 Task: Add Sprouts Forest Pine Scented Biodegradable Multi-Use Cleaner to the cart.
Action: Mouse moved to (749, 271)
Screenshot: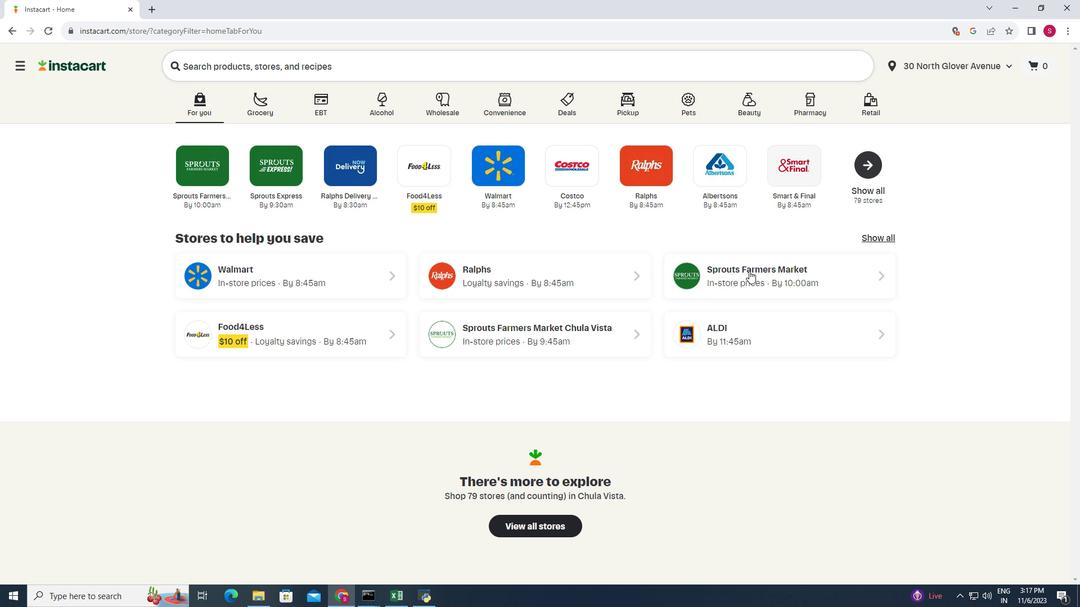 
Action: Mouse pressed left at (749, 271)
Screenshot: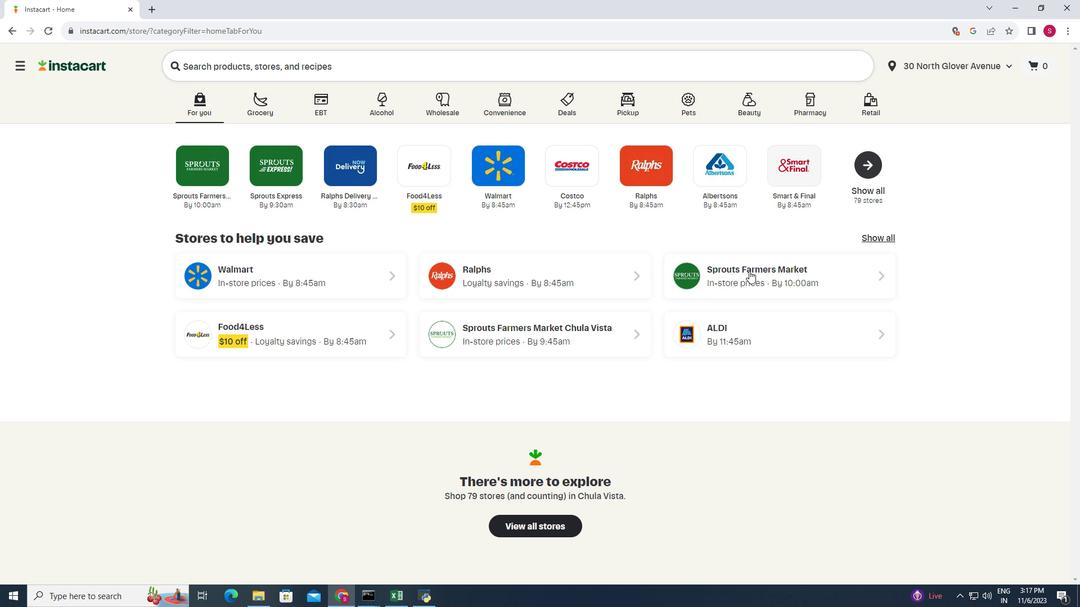 
Action: Mouse moved to (46, 410)
Screenshot: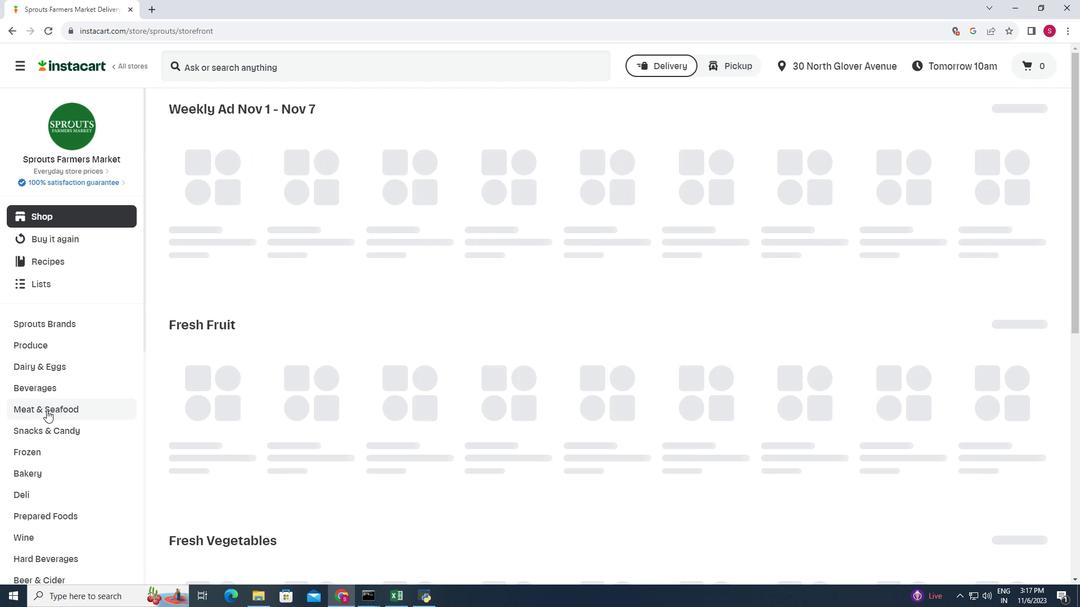 
Action: Mouse scrolled (46, 410) with delta (0, 0)
Screenshot: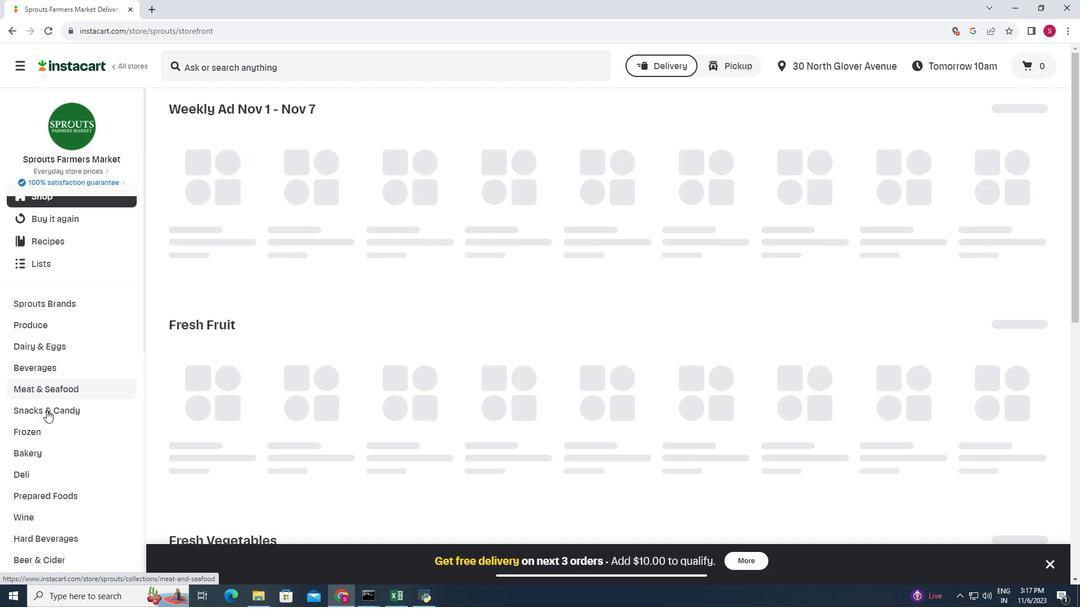 
Action: Mouse scrolled (46, 410) with delta (0, 0)
Screenshot: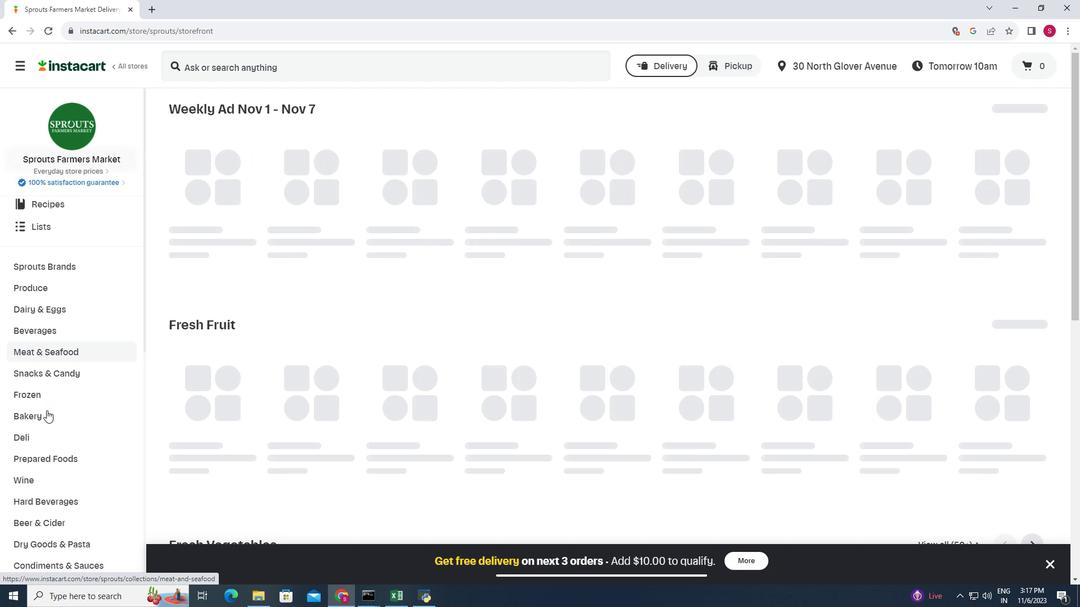 
Action: Mouse scrolled (46, 410) with delta (0, 0)
Screenshot: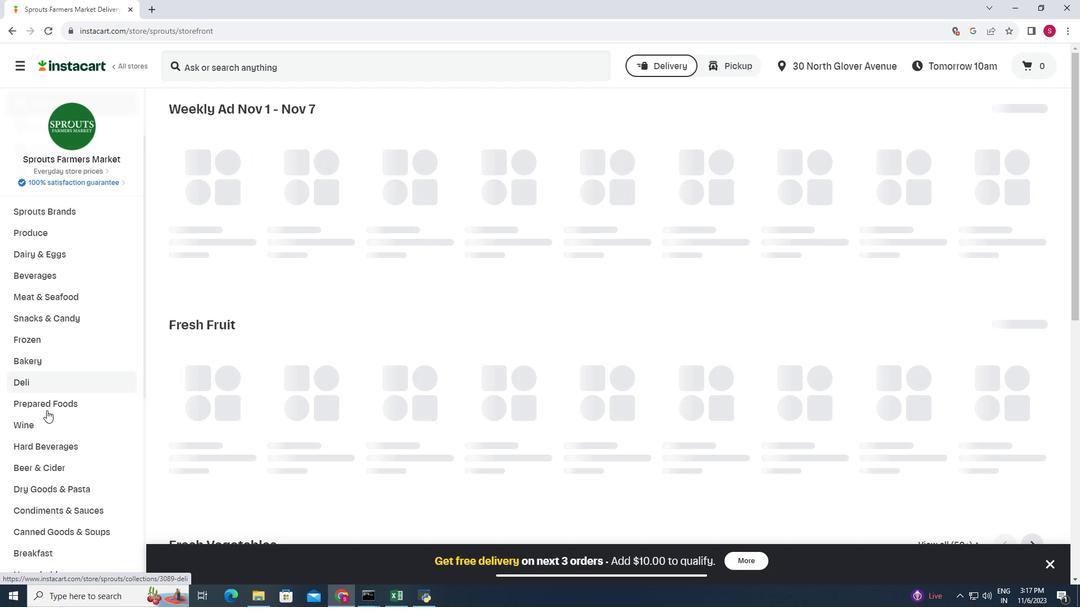 
Action: Mouse moved to (46, 410)
Screenshot: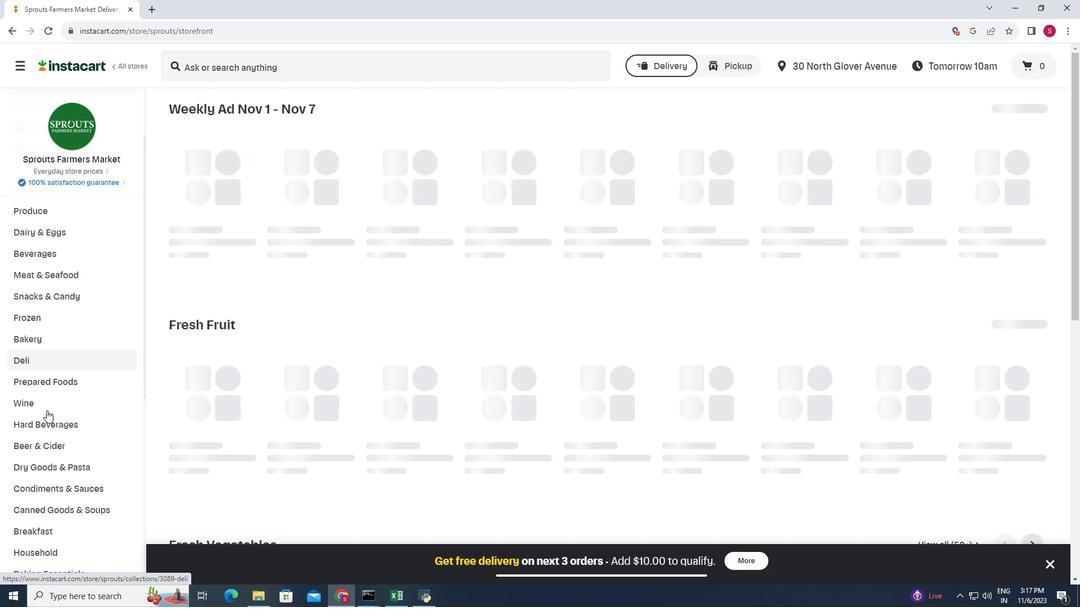 
Action: Mouse scrolled (46, 410) with delta (0, 0)
Screenshot: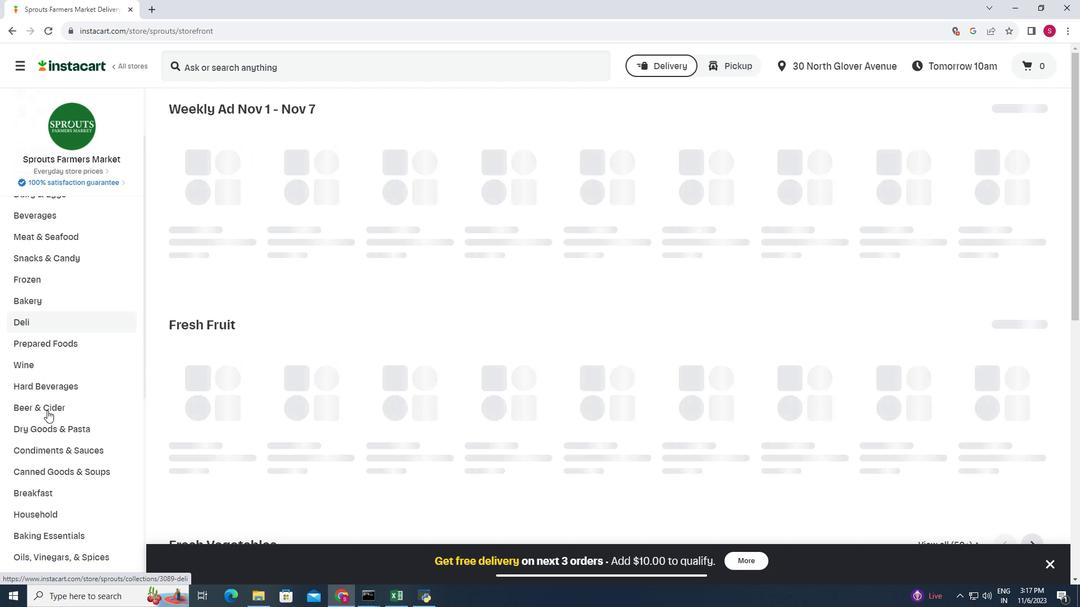 
Action: Mouse moved to (51, 410)
Screenshot: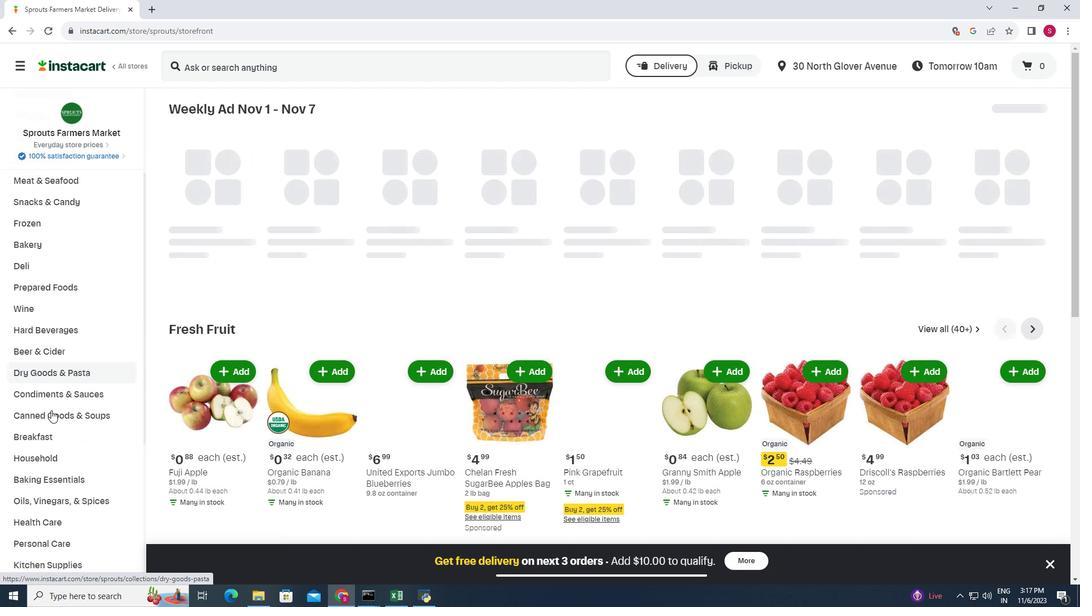 
Action: Mouse scrolled (51, 410) with delta (0, 0)
Screenshot: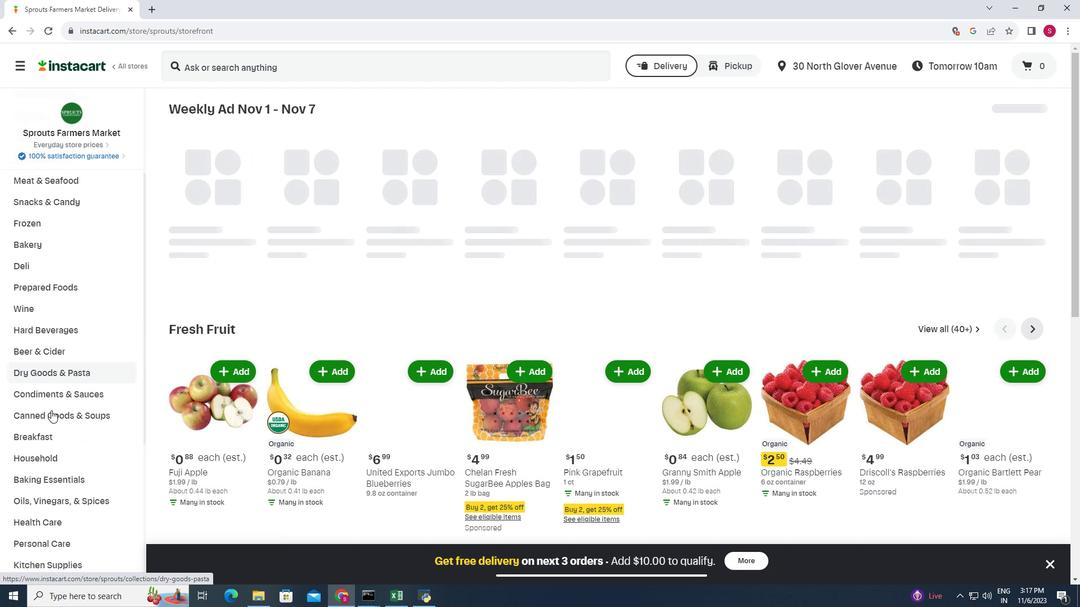 
Action: Mouse moved to (60, 405)
Screenshot: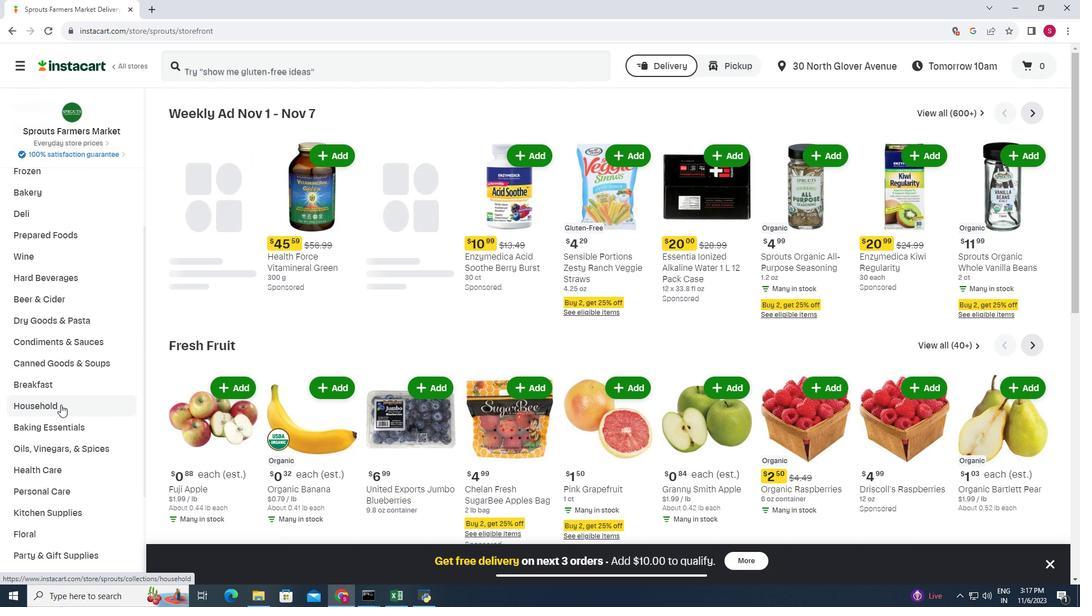 
Action: Mouse pressed left at (60, 405)
Screenshot: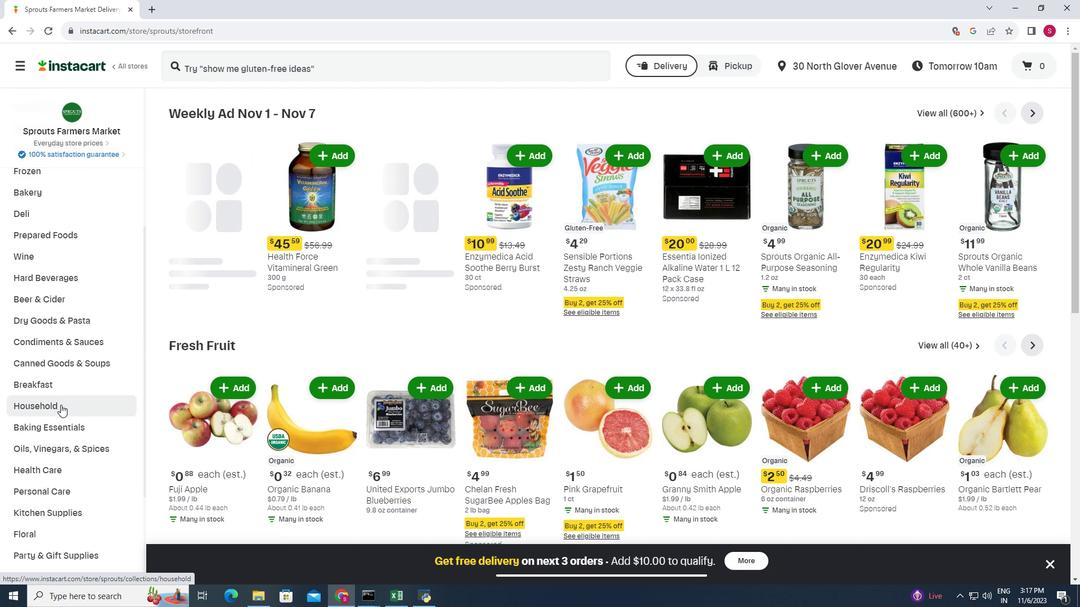 
Action: Mouse moved to (361, 136)
Screenshot: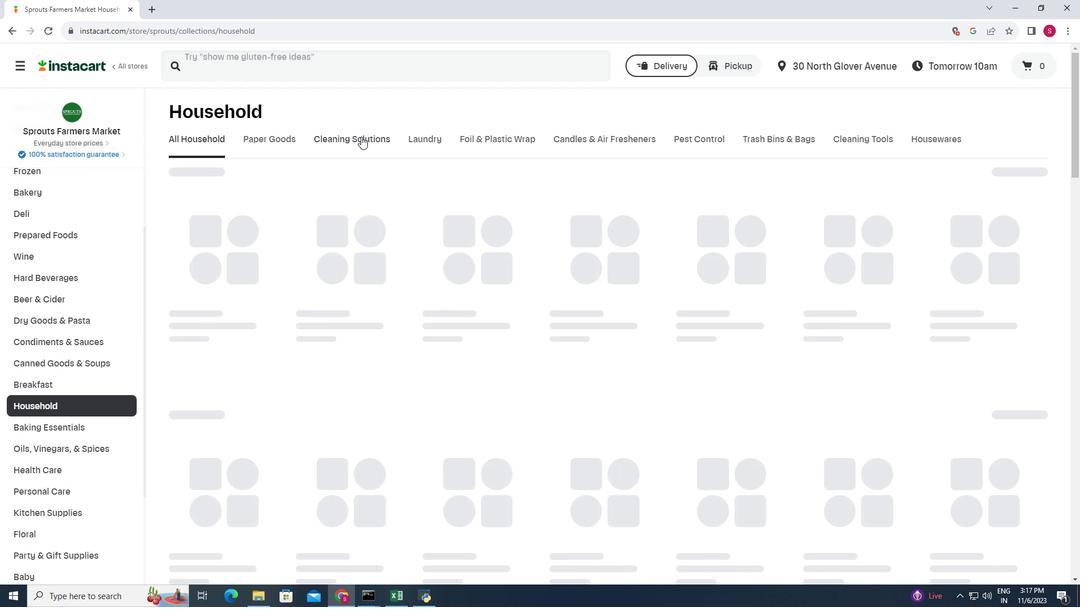 
Action: Mouse pressed left at (361, 136)
Screenshot: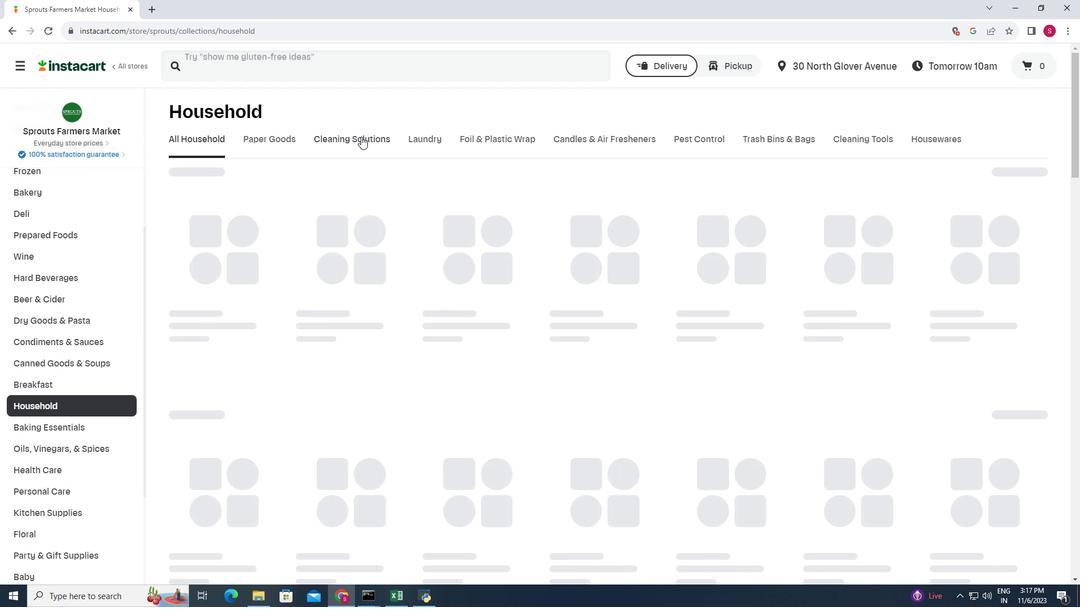 
Action: Mouse moved to (463, 171)
Screenshot: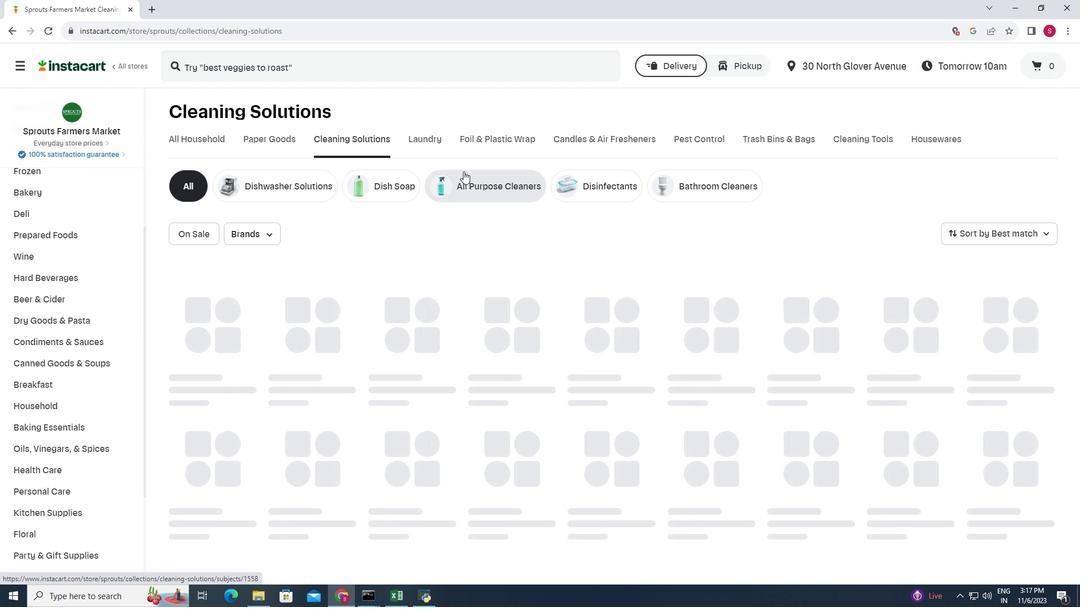 
Action: Mouse pressed left at (463, 171)
Screenshot: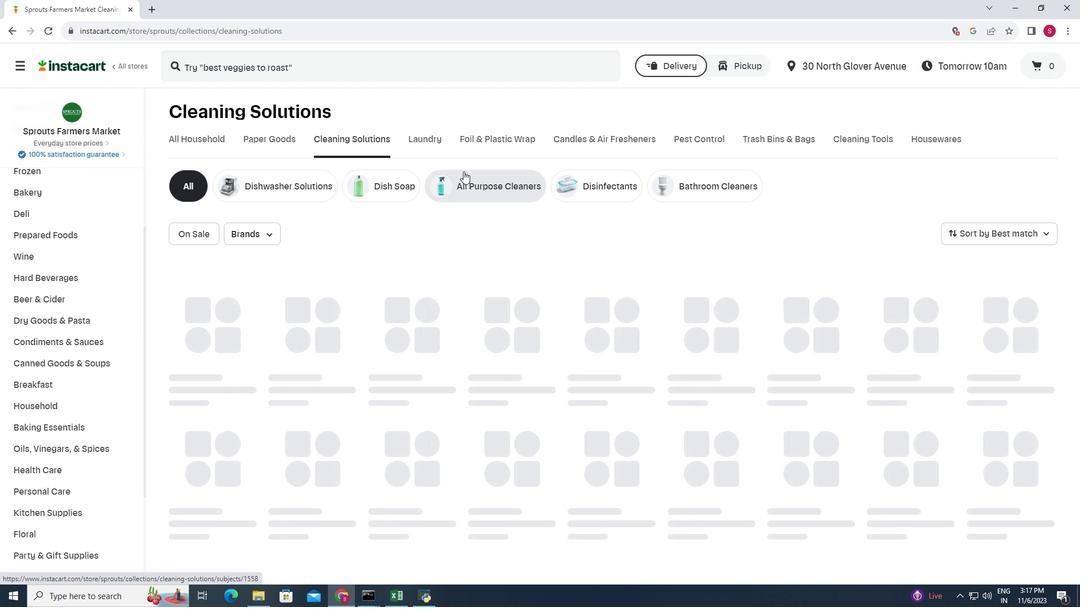 
Action: Mouse moved to (400, 243)
Screenshot: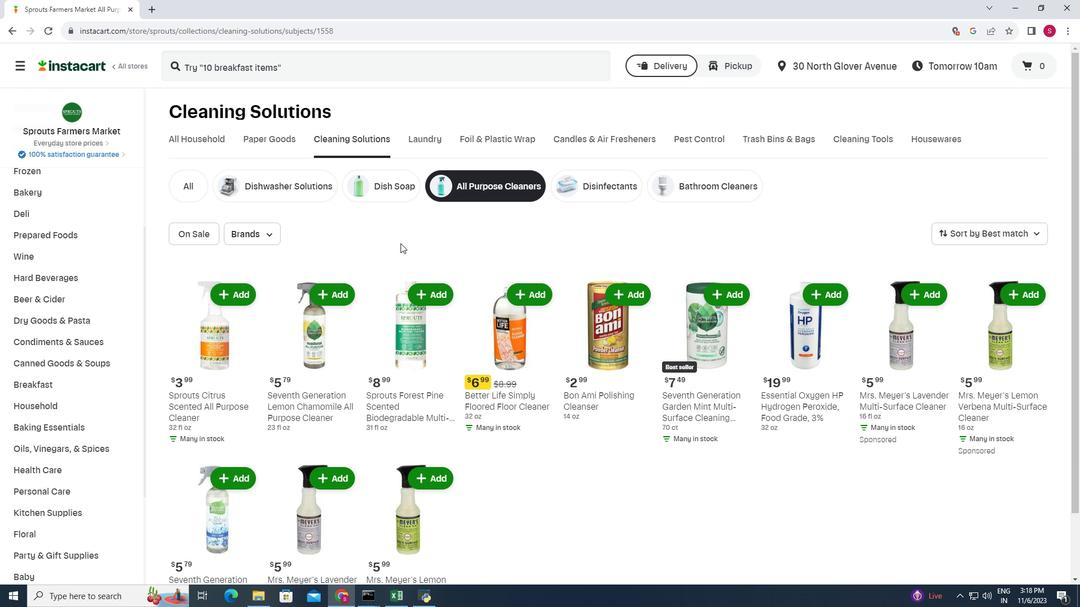 
Action: Mouse scrolled (400, 243) with delta (0, 0)
Screenshot: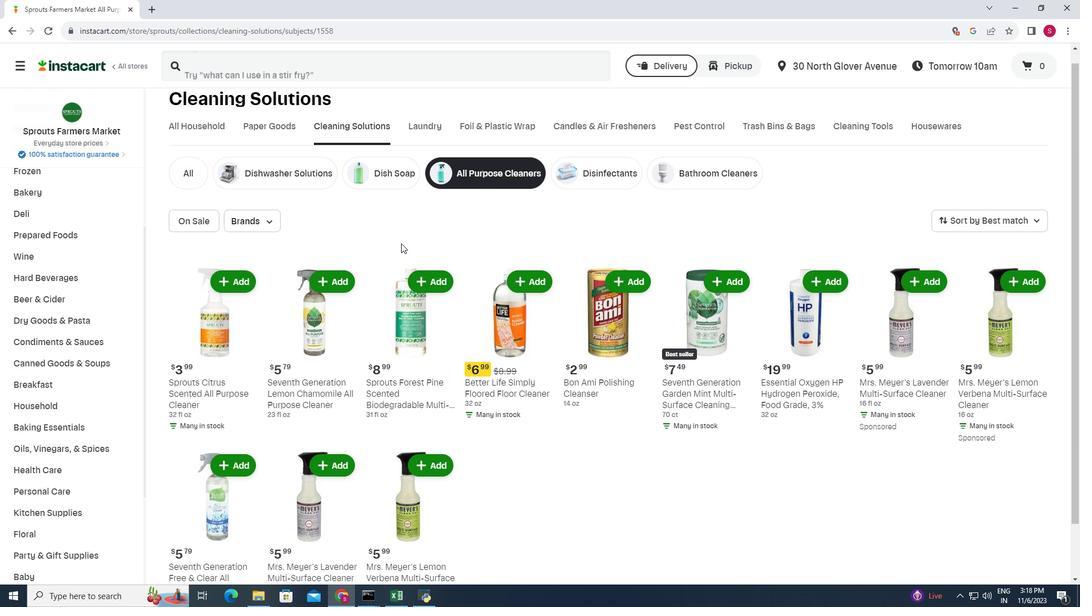 
Action: Mouse moved to (427, 240)
Screenshot: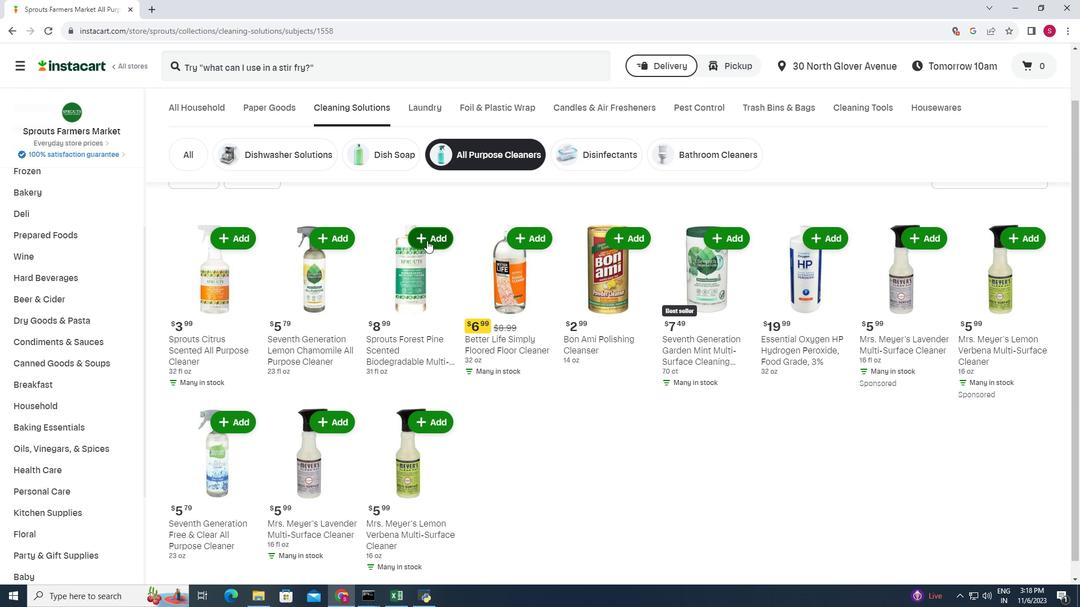 
Action: Mouse pressed left at (427, 240)
Screenshot: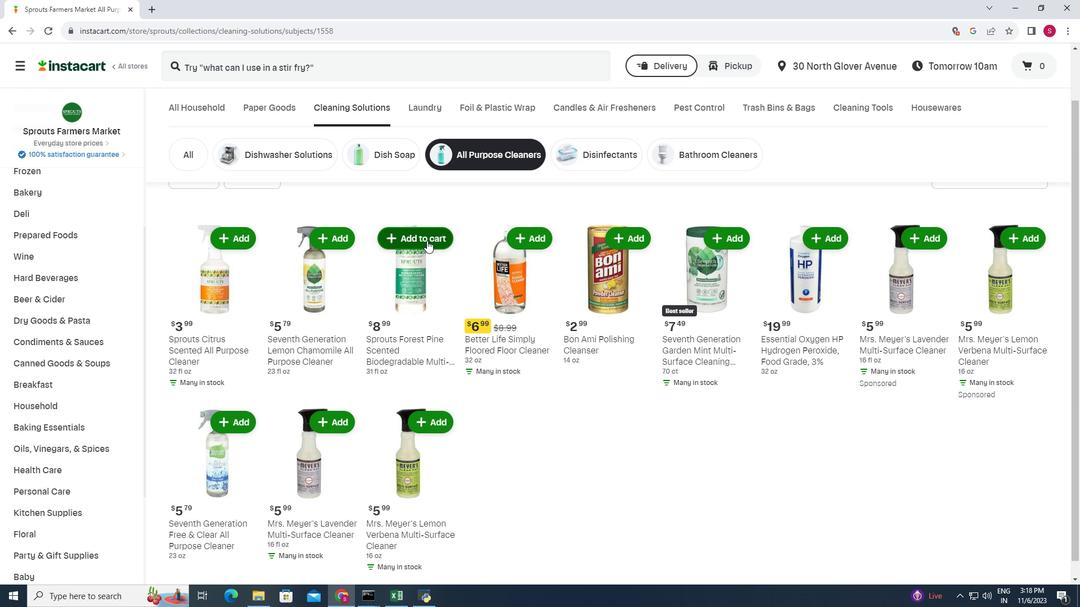 
Action: Mouse moved to (370, 214)
Screenshot: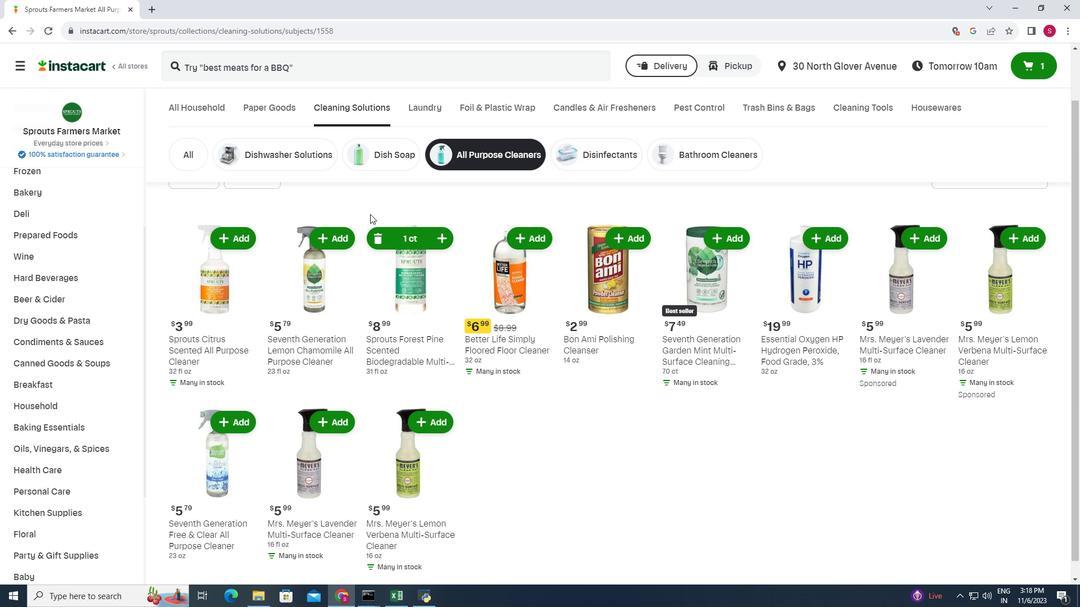 
